 Task: Clear the last 24 hours autofill form data.
Action: Mouse moved to (1044, 31)
Screenshot: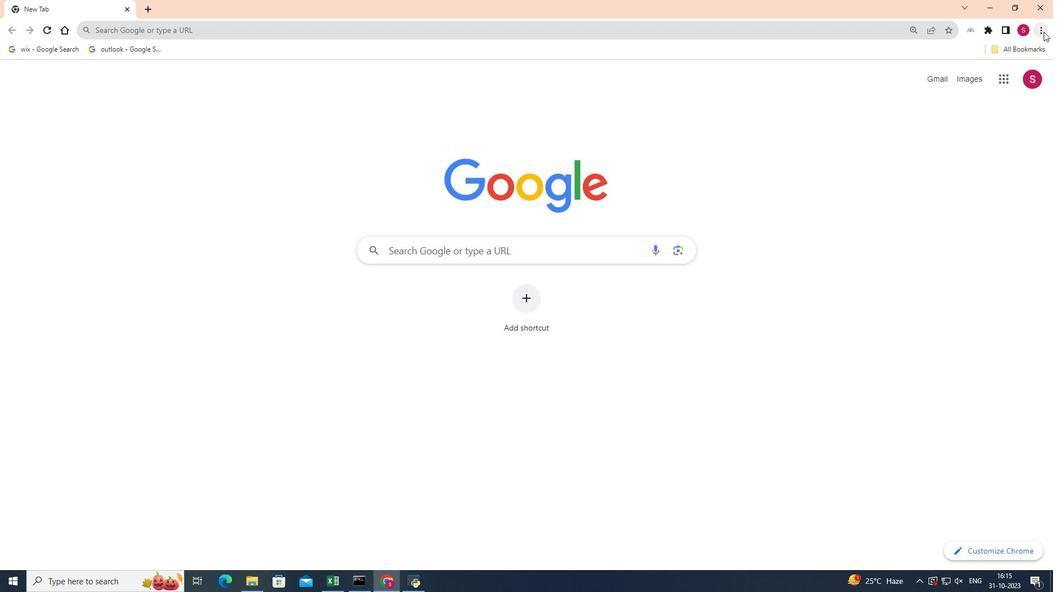 
Action: Mouse pressed left at (1044, 31)
Screenshot: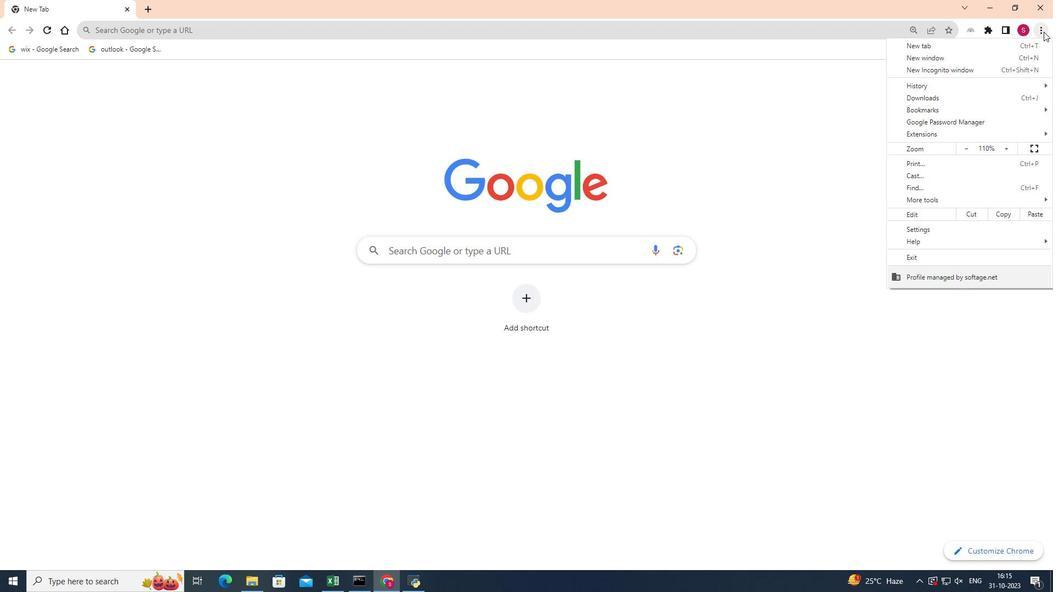 
Action: Mouse moved to (957, 202)
Screenshot: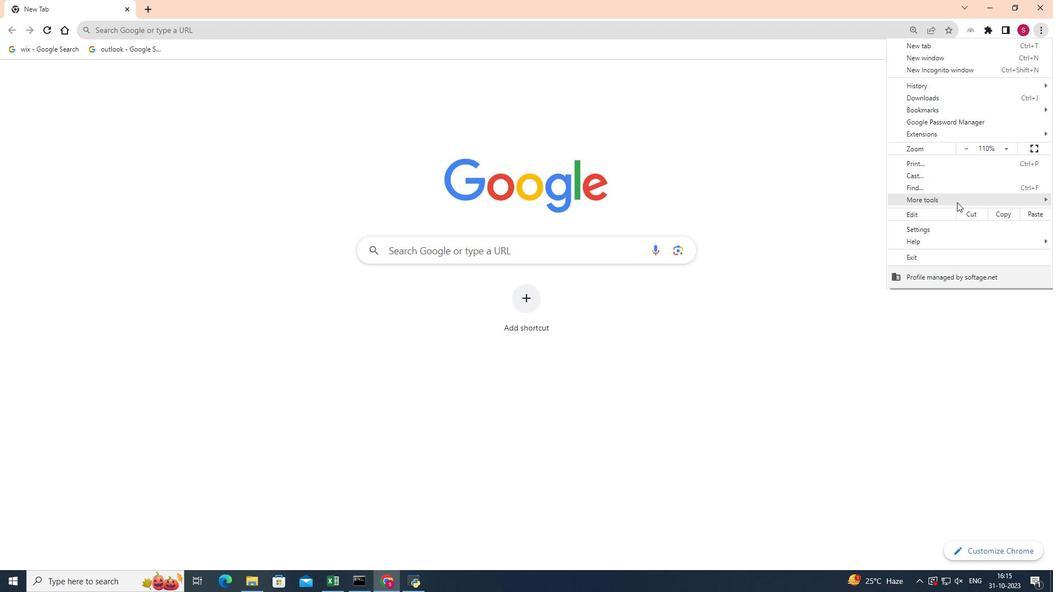 
Action: Mouse pressed left at (957, 202)
Screenshot: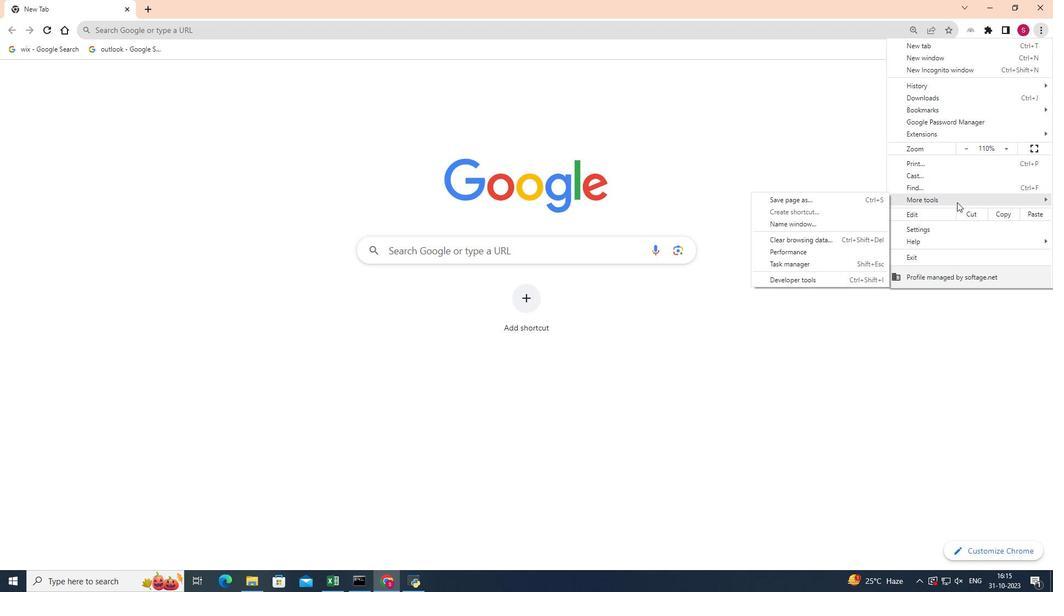 
Action: Mouse moved to (859, 240)
Screenshot: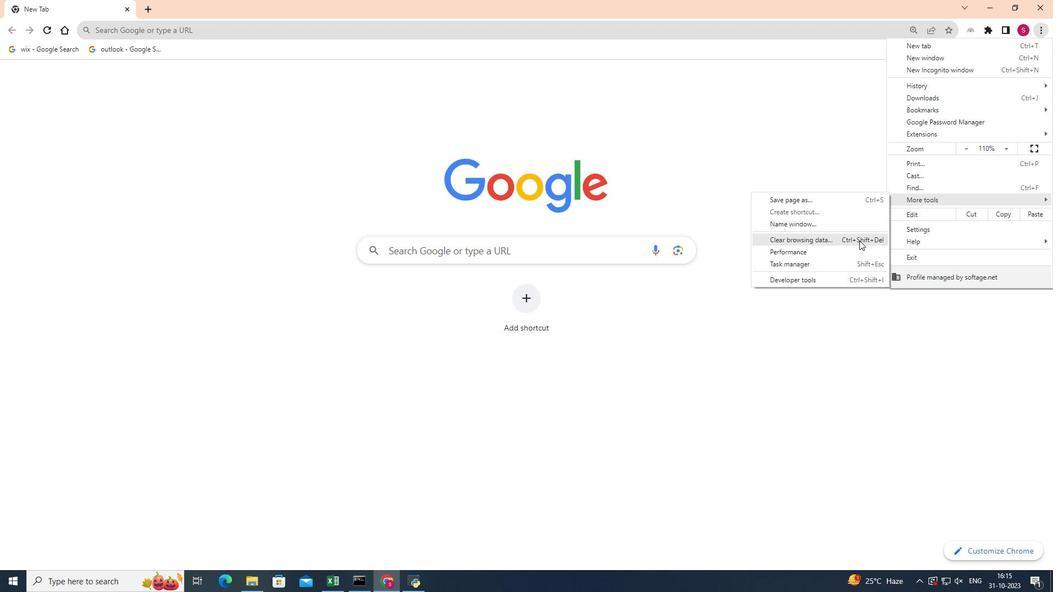 
Action: Mouse pressed left at (859, 240)
Screenshot: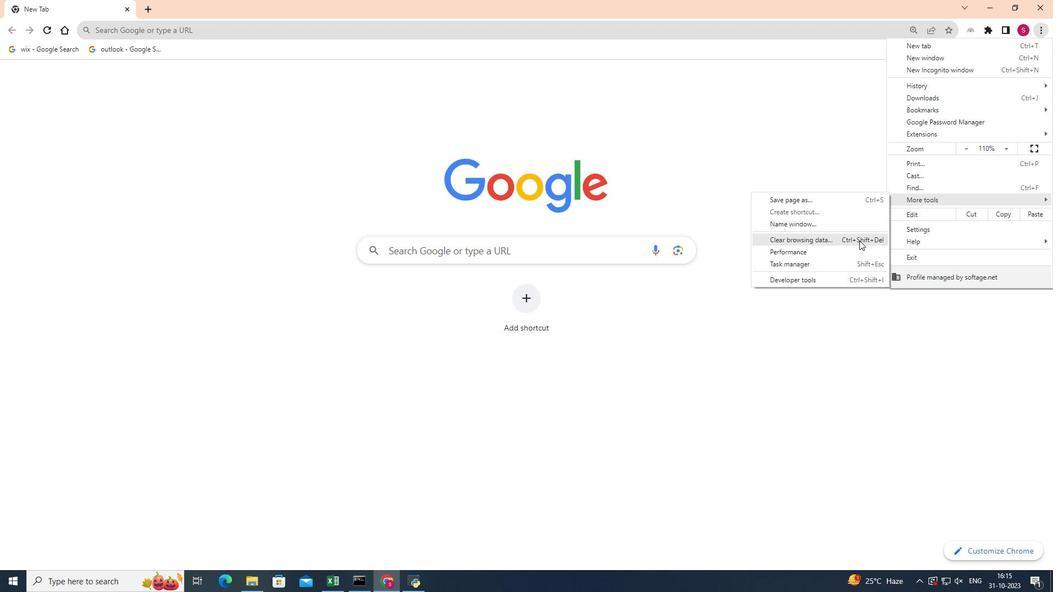 
Action: Mouse pressed left at (859, 240)
Screenshot: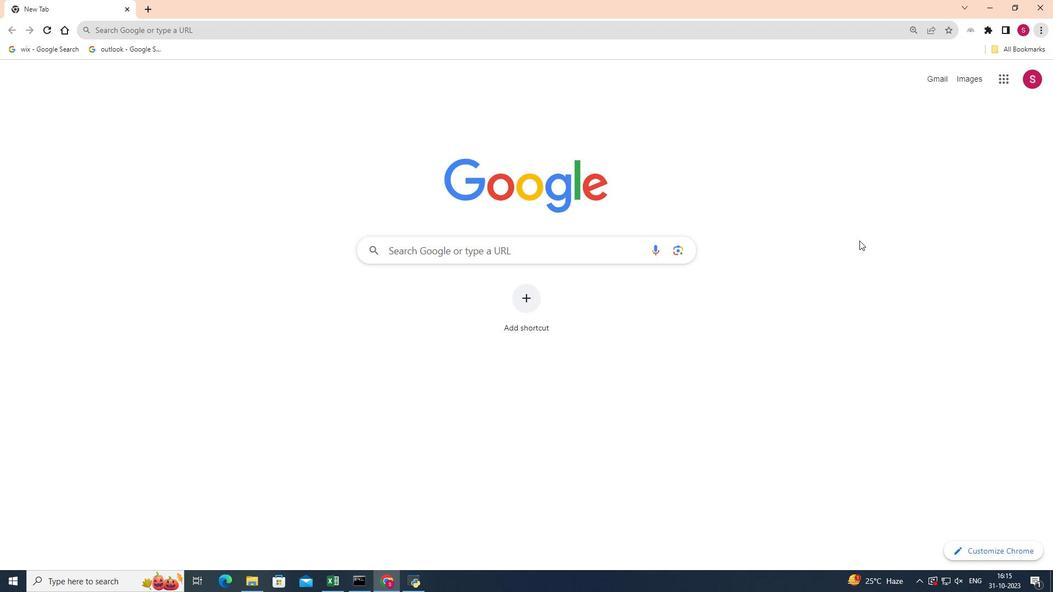 
Action: Mouse moved to (595, 170)
Screenshot: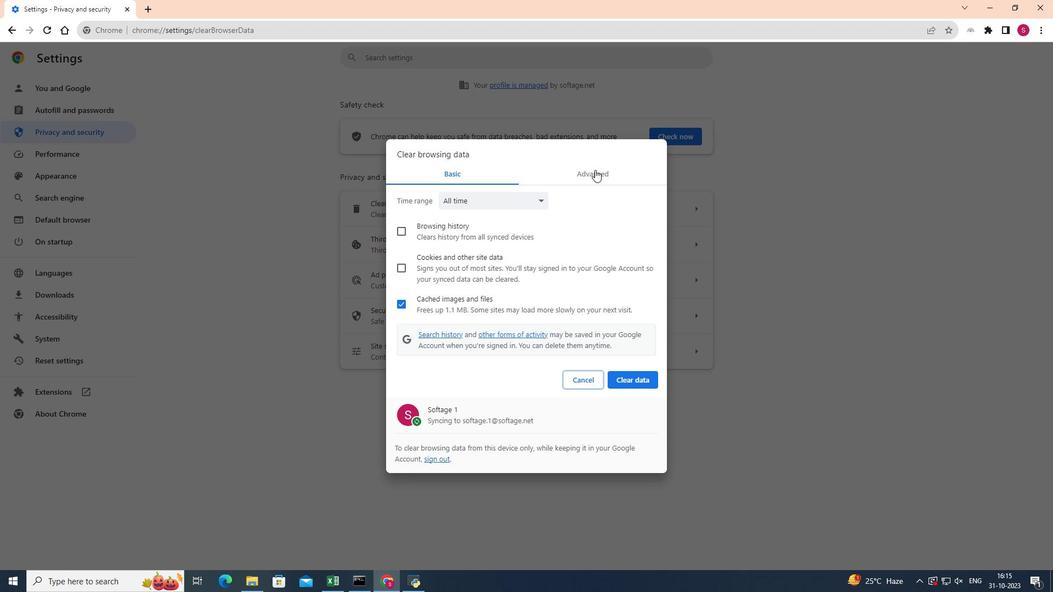
Action: Mouse pressed left at (595, 170)
Screenshot: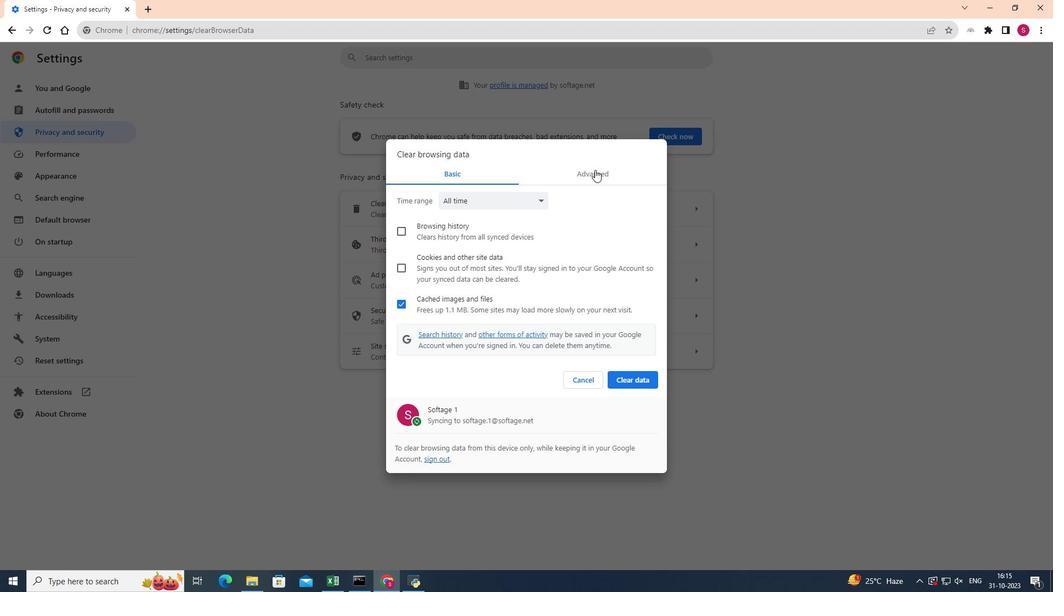 
Action: Mouse moved to (538, 201)
Screenshot: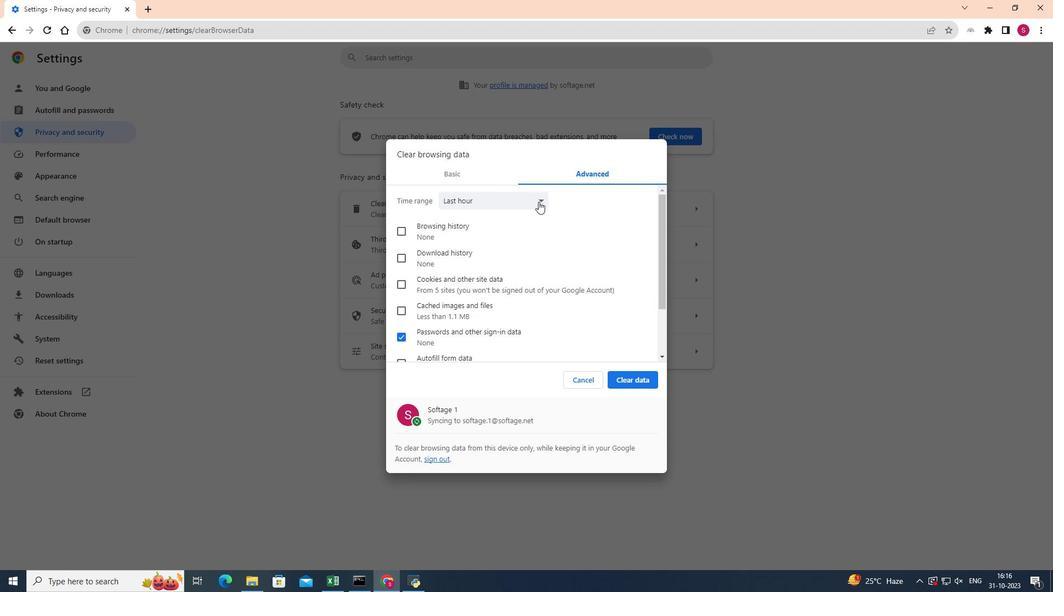 
Action: Mouse pressed left at (538, 201)
Screenshot: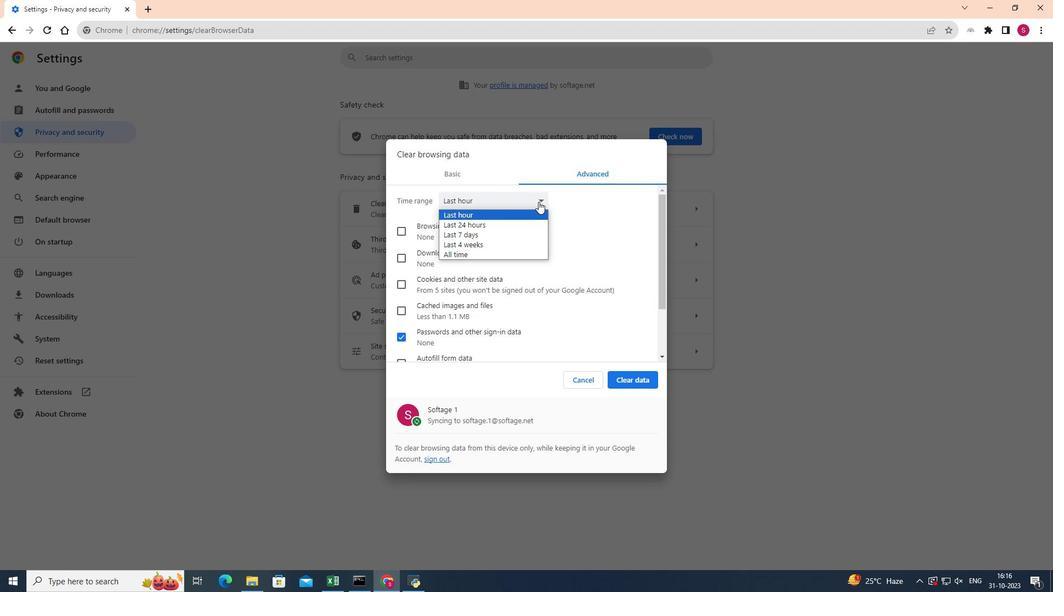 
Action: Mouse moved to (486, 224)
Screenshot: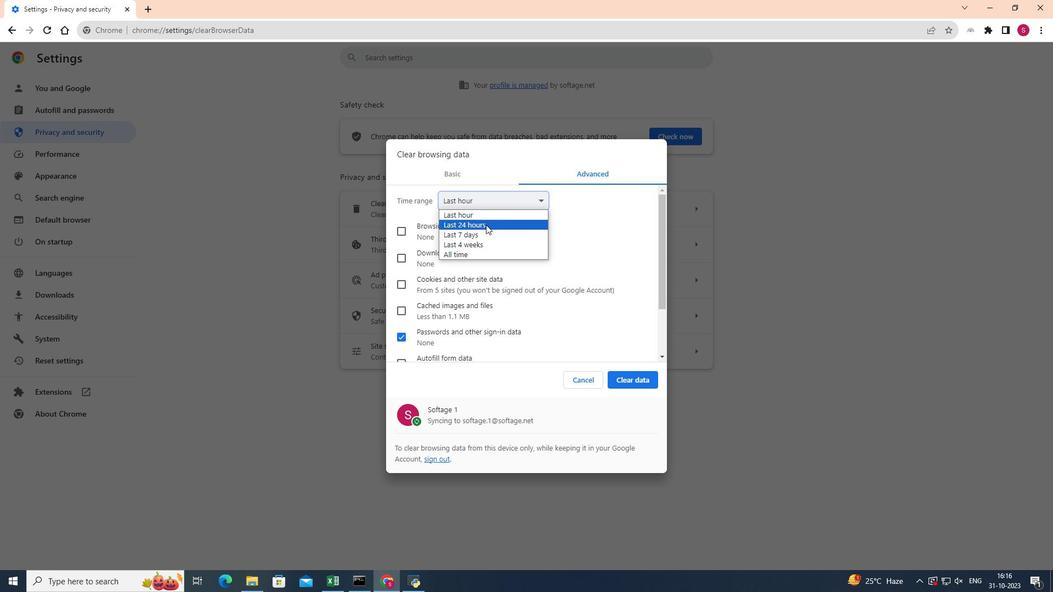 
Action: Mouse pressed left at (486, 224)
Screenshot: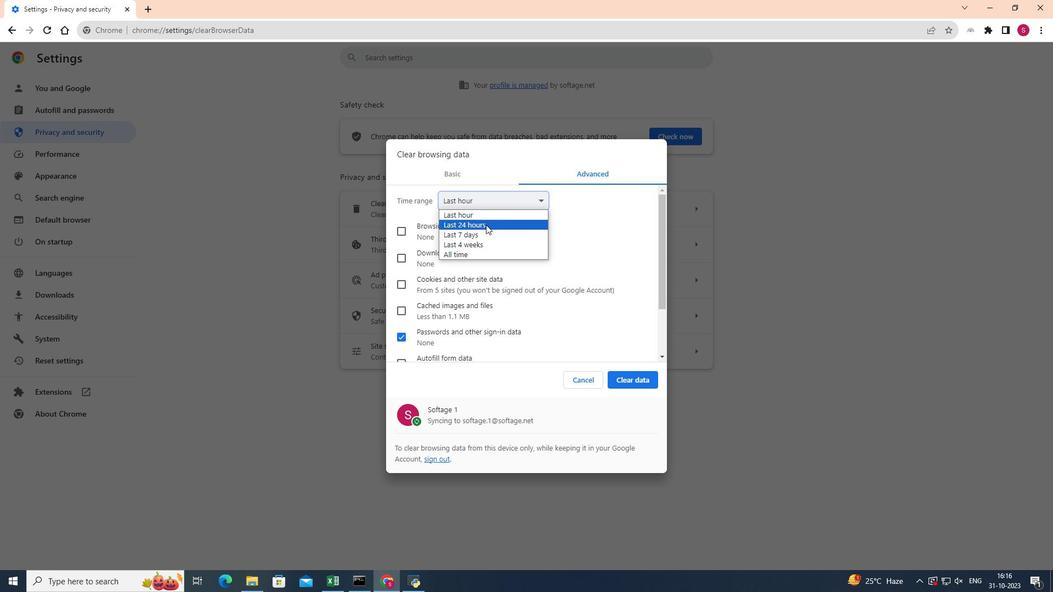 
Action: Mouse moved to (401, 340)
Screenshot: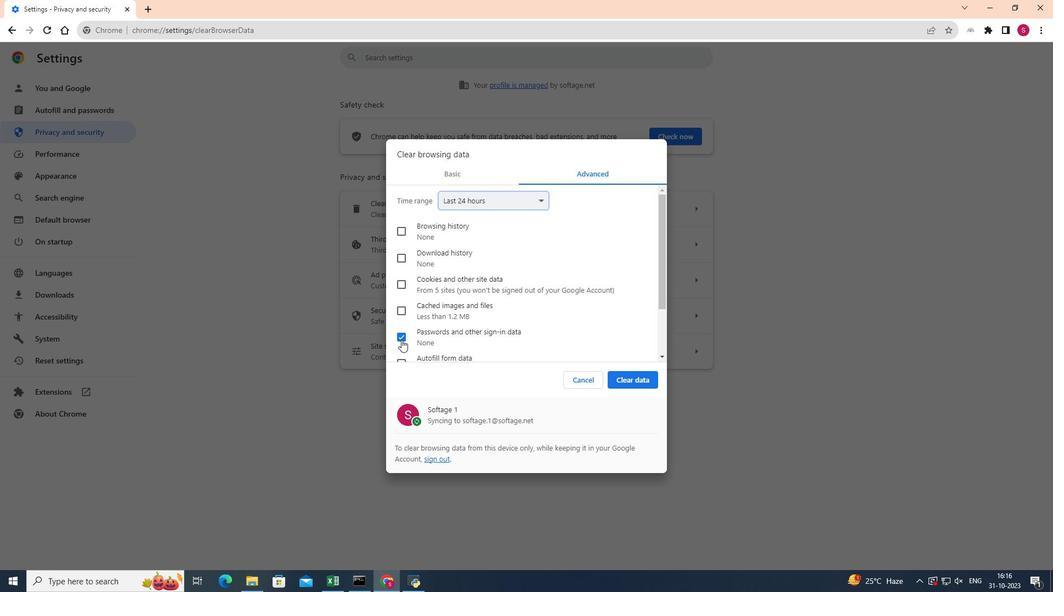 
Action: Mouse pressed left at (401, 340)
Screenshot: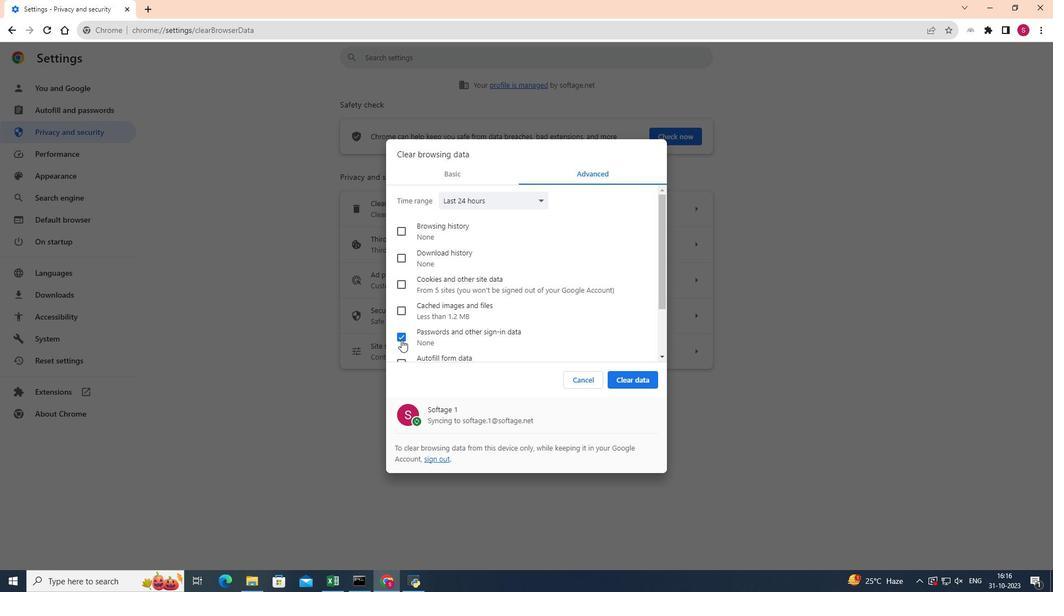 
Action: Mouse moved to (506, 316)
Screenshot: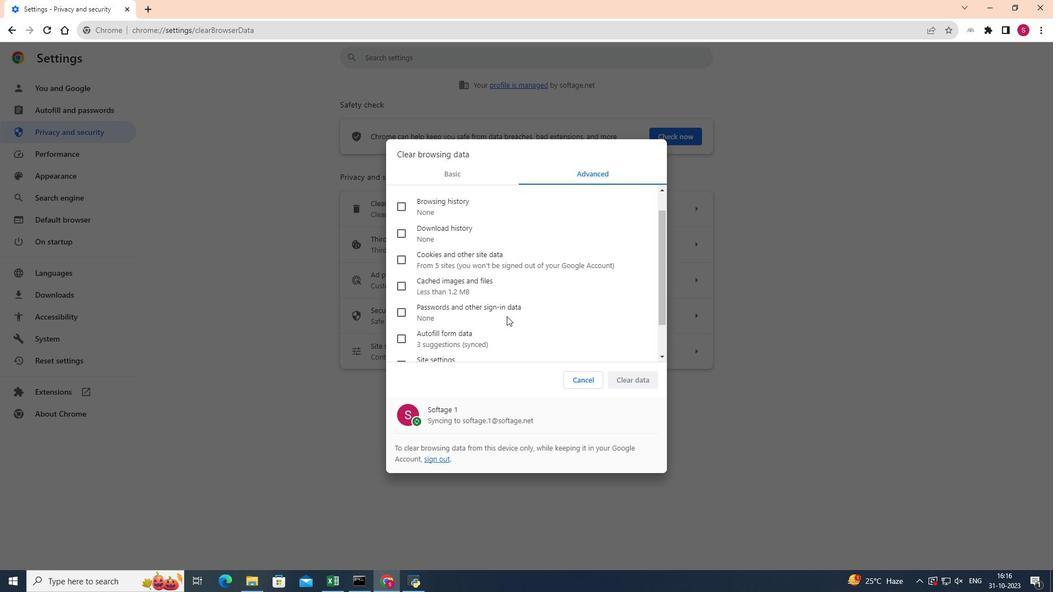 
Action: Mouse scrolled (506, 316) with delta (0, 0)
Screenshot: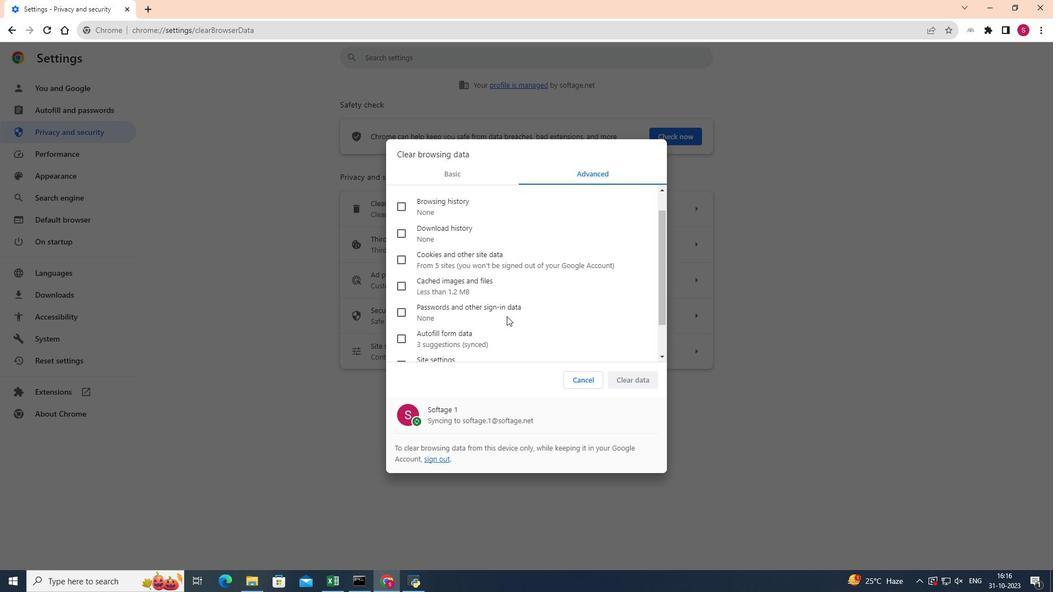 
Action: Mouse scrolled (506, 316) with delta (0, 0)
Screenshot: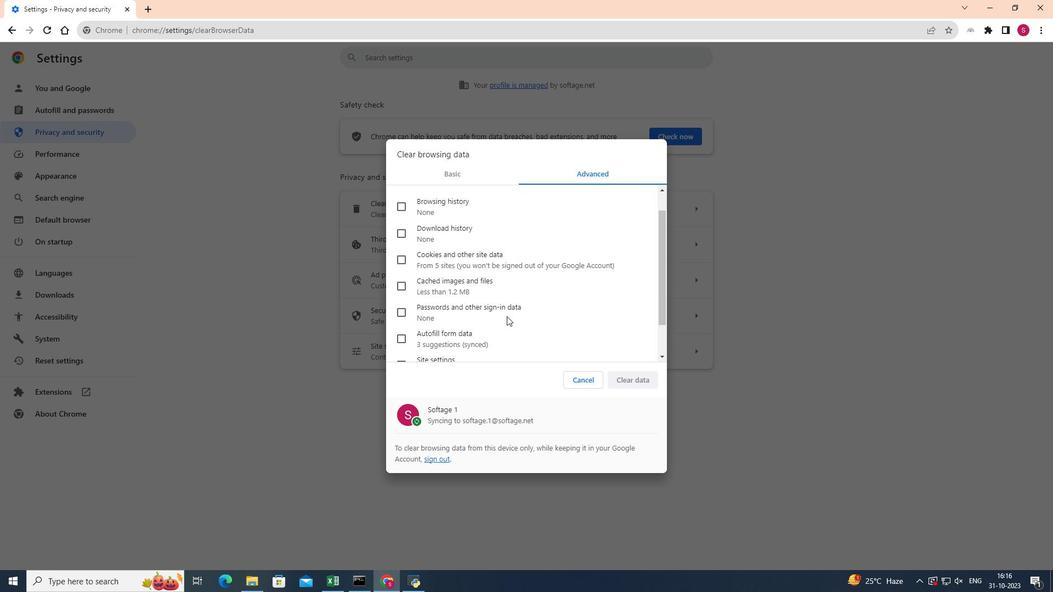 
Action: Mouse scrolled (506, 316) with delta (0, 0)
Screenshot: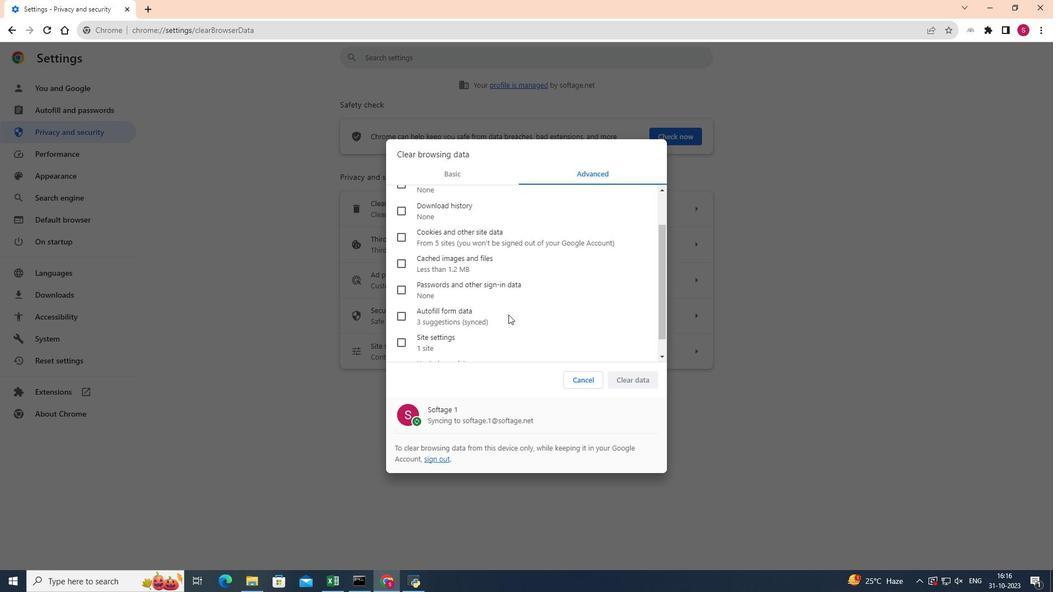 
Action: Mouse moved to (506, 316)
Screenshot: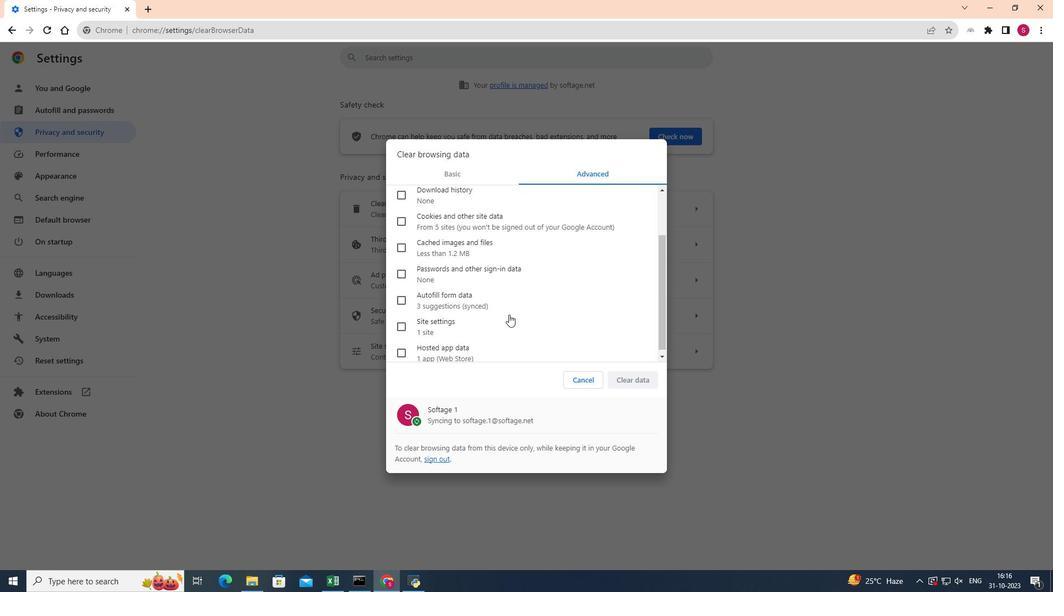
Action: Mouse scrolled (506, 316) with delta (0, 0)
Screenshot: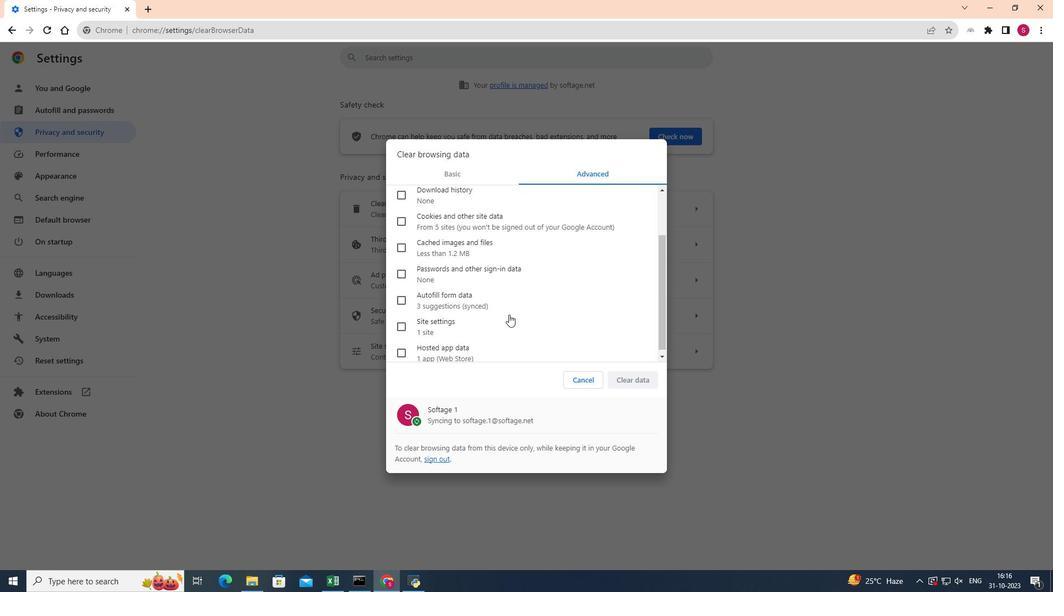 
Action: Mouse moved to (399, 297)
Screenshot: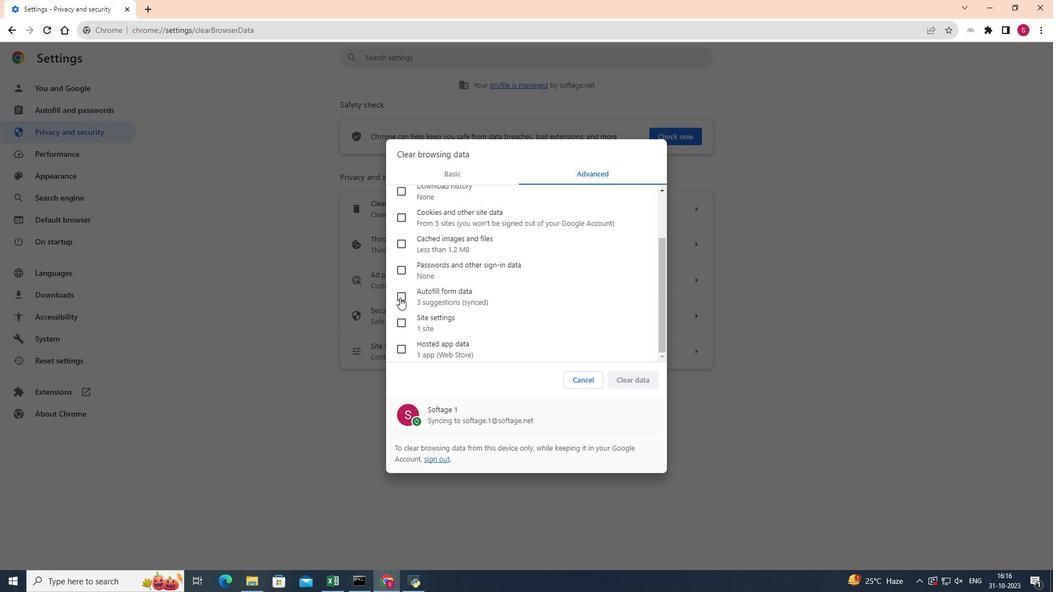 
Action: Mouse pressed left at (399, 297)
Screenshot: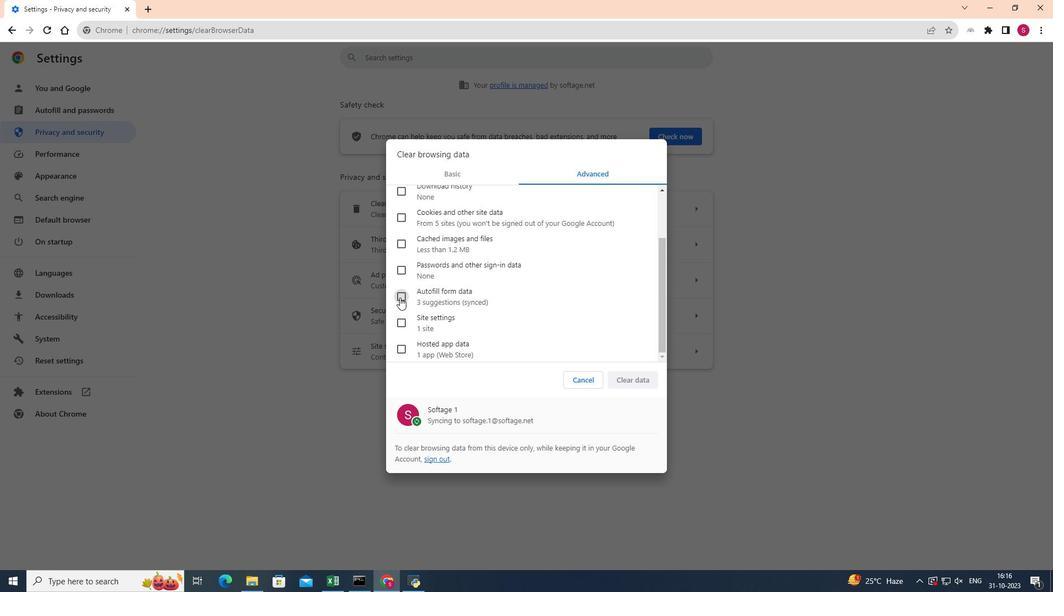 
Action: Mouse moved to (630, 384)
Screenshot: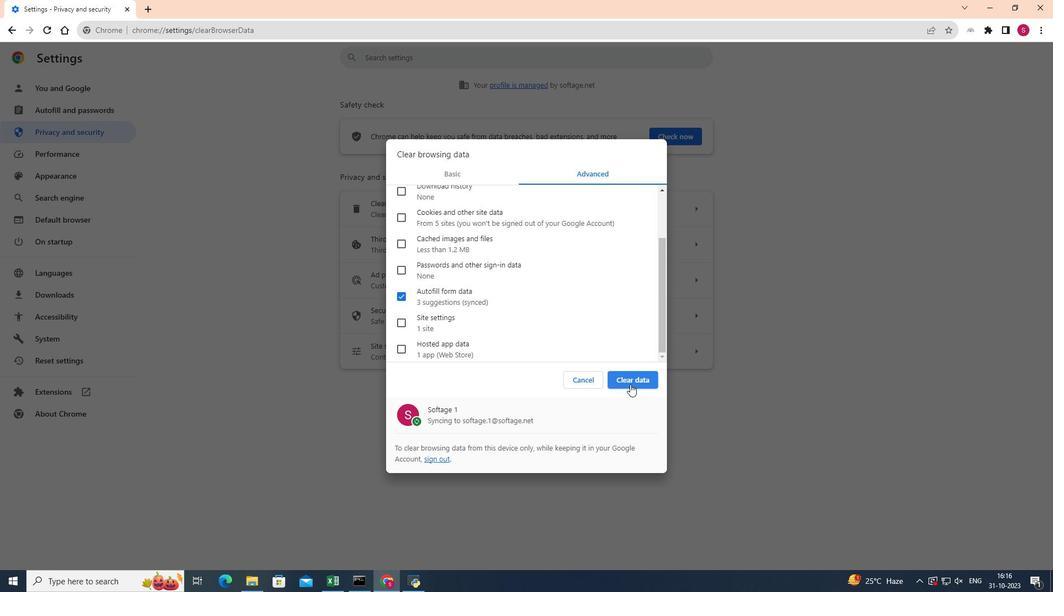 
Action: Mouse pressed left at (630, 384)
Screenshot: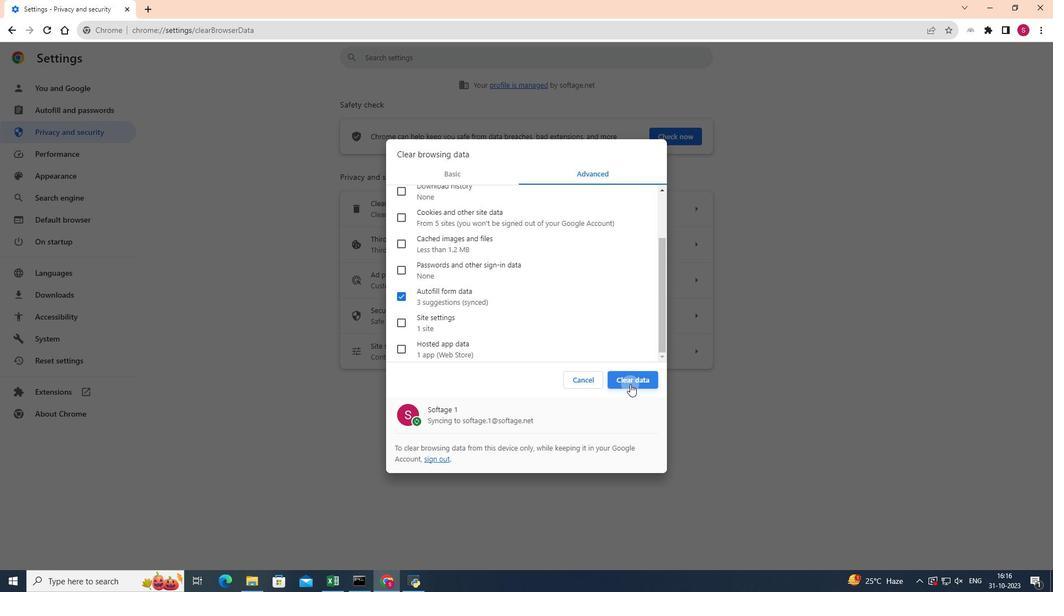 
